 Task: Sort the products in the category "Yeast" by relevance.
Action: Mouse moved to (386, 167)
Screenshot: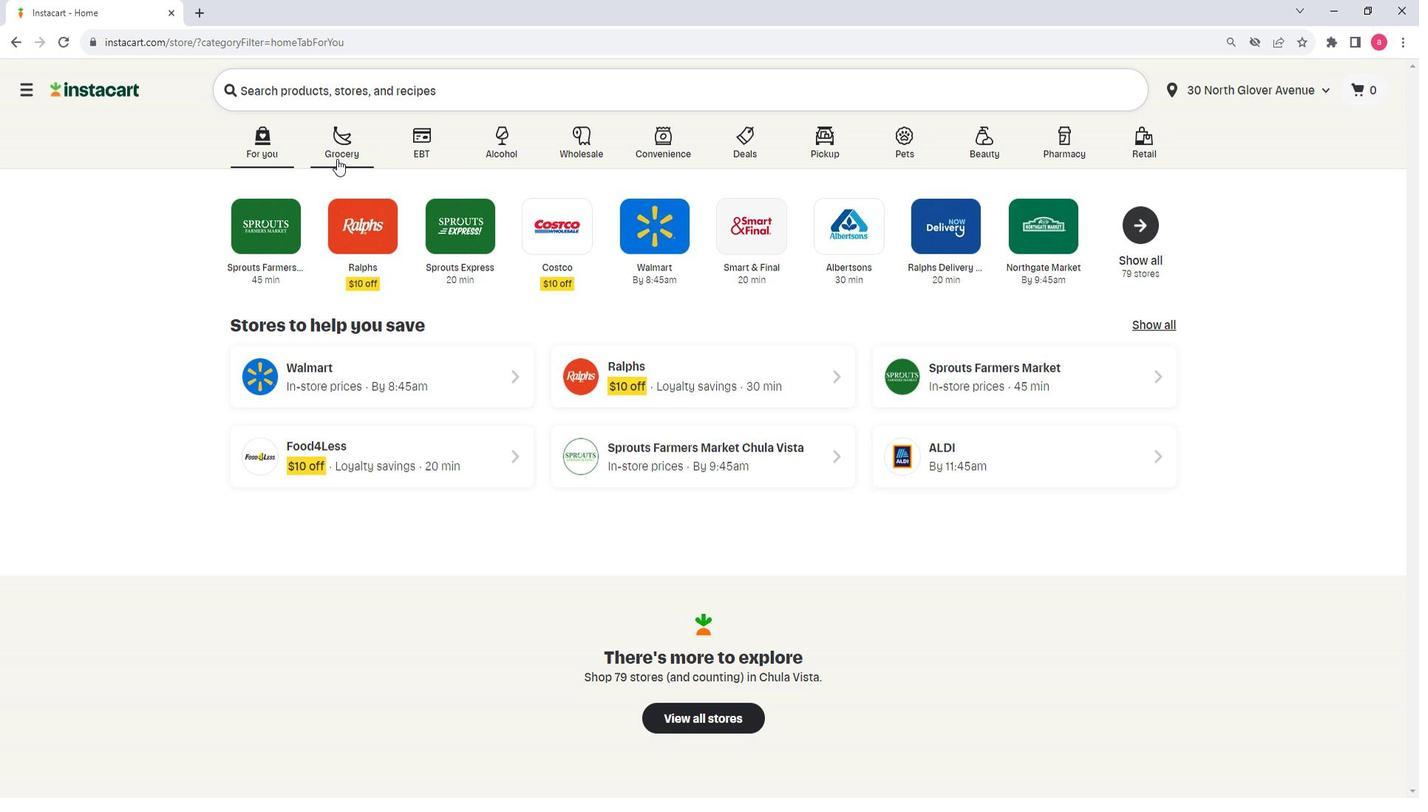 
Action: Mouse pressed left at (386, 167)
Screenshot: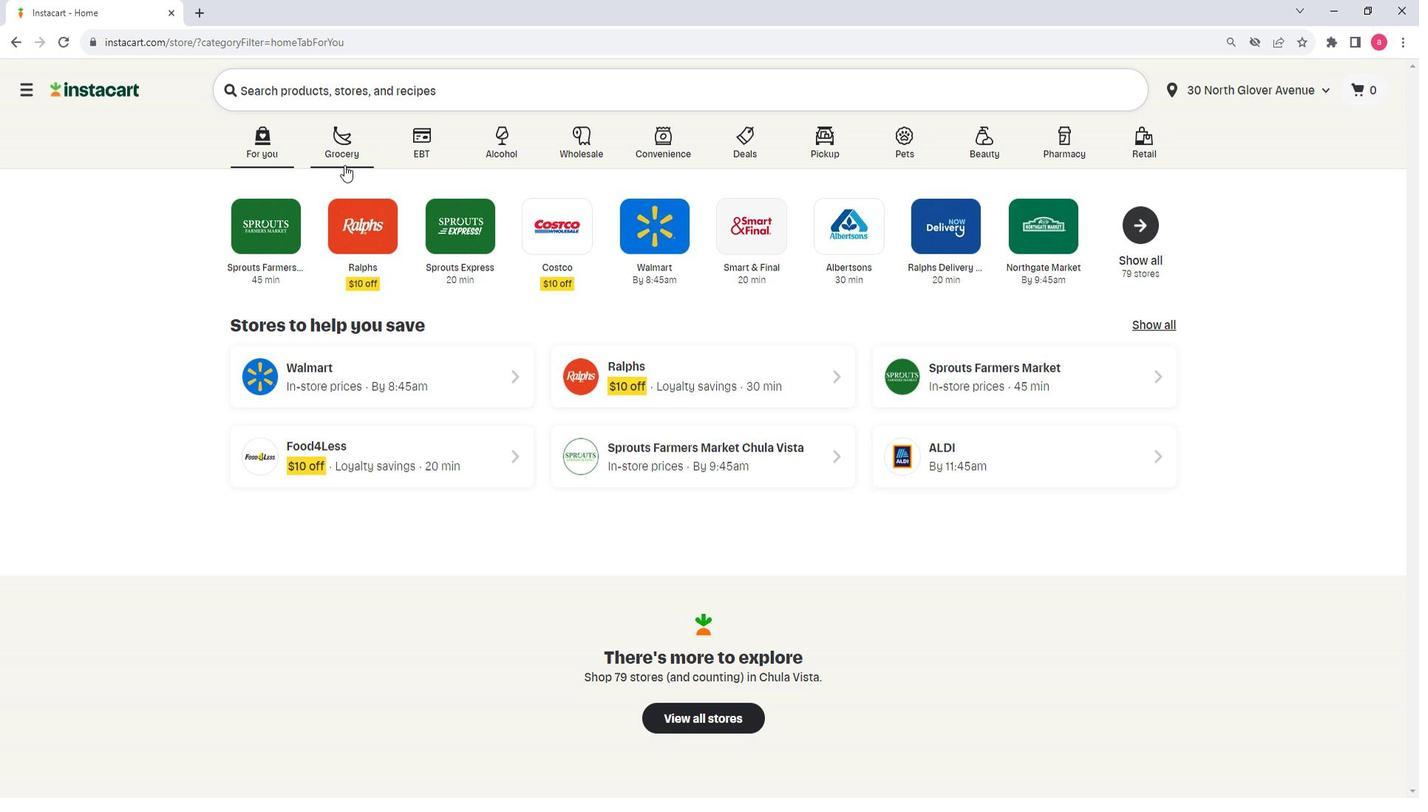 
Action: Mouse moved to (484, 406)
Screenshot: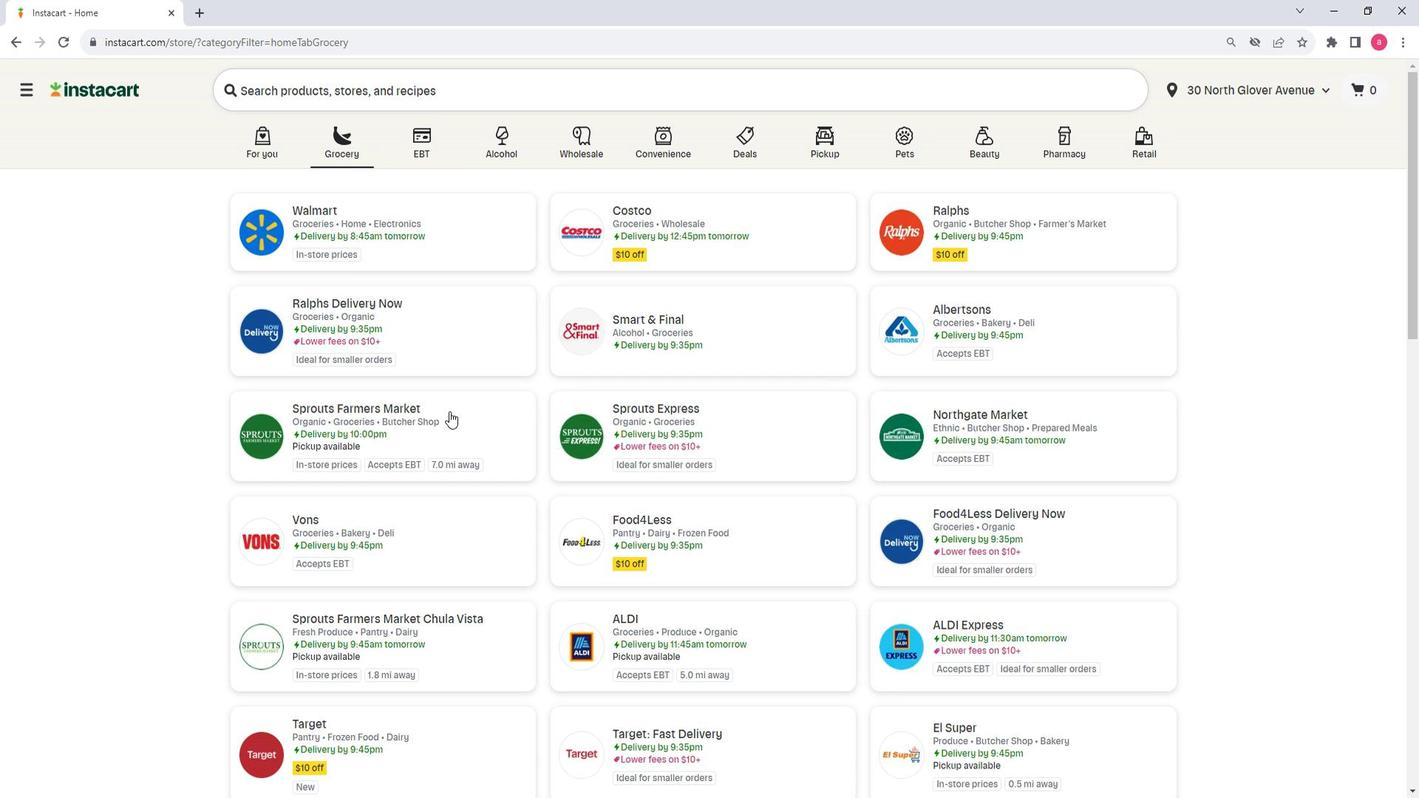 
Action: Mouse pressed left at (484, 406)
Screenshot: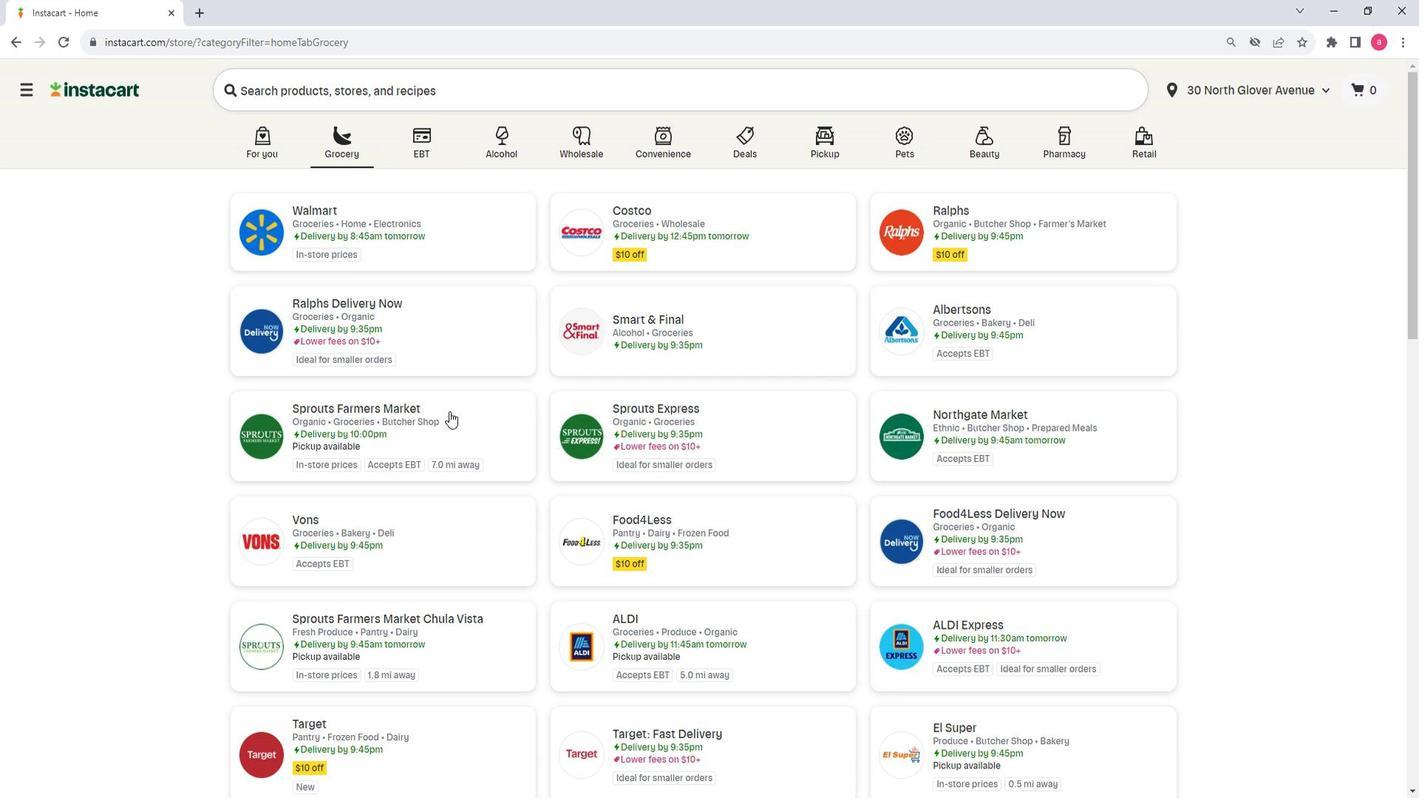 
Action: Mouse moved to (211, 375)
Screenshot: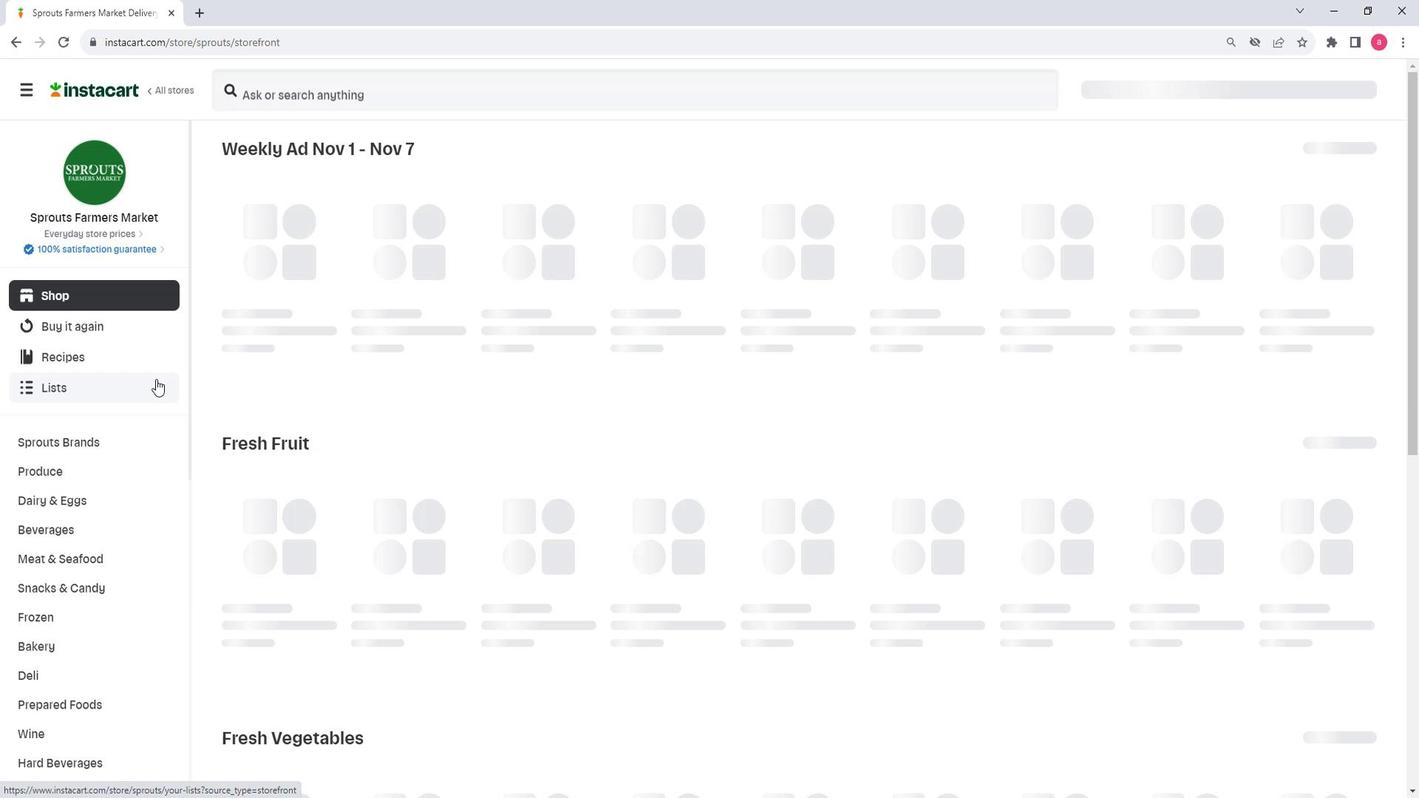 
Action: Mouse scrolled (211, 374) with delta (0, 0)
Screenshot: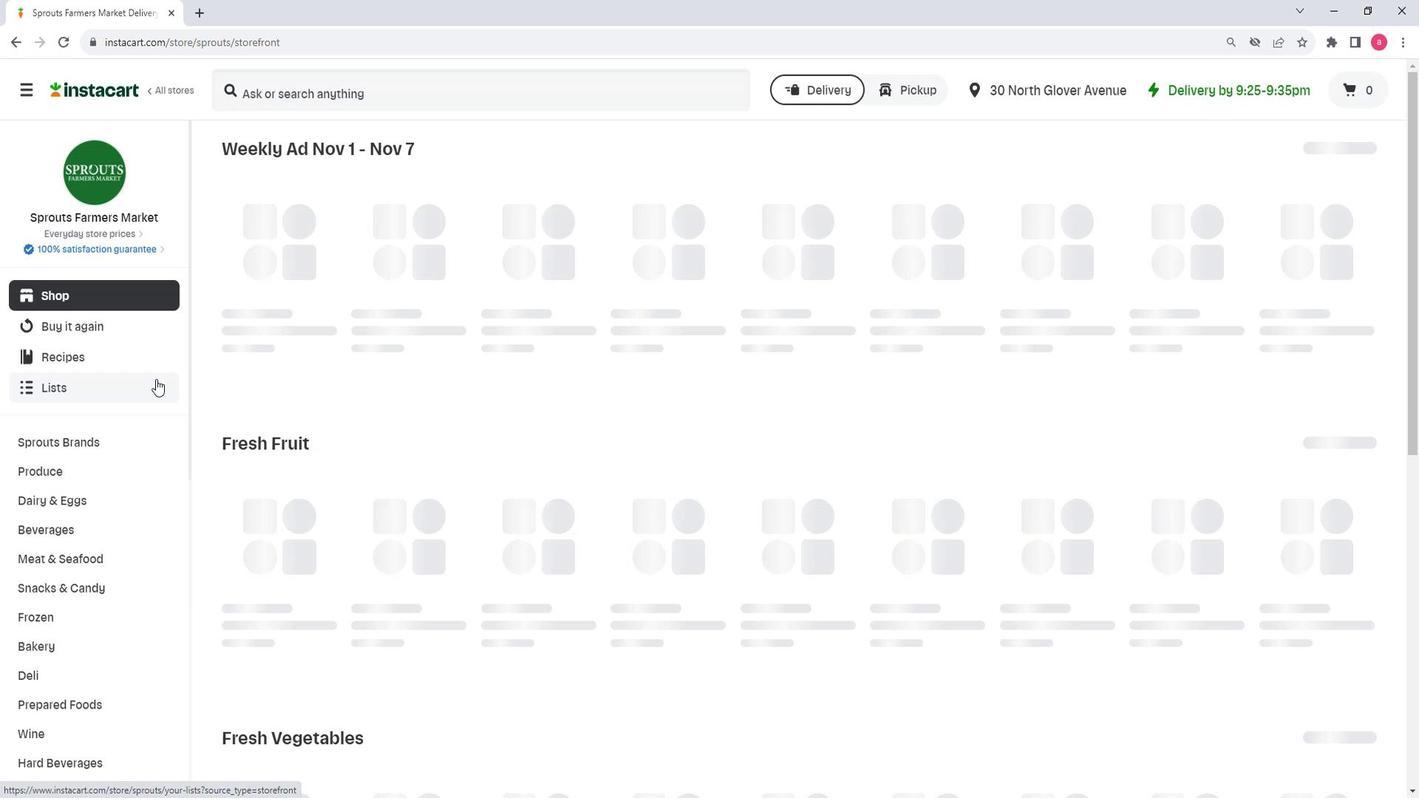 
Action: Mouse scrolled (211, 374) with delta (0, 0)
Screenshot: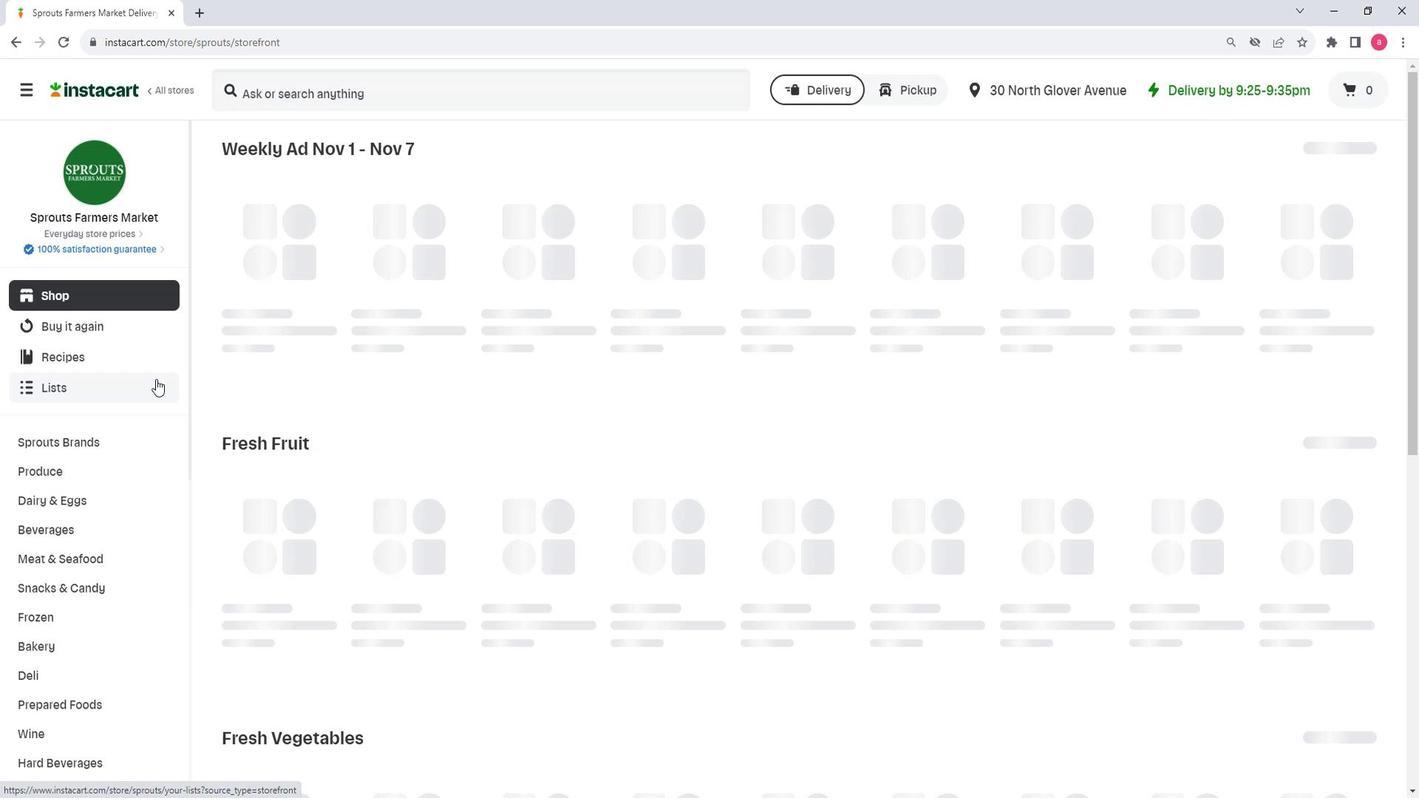 
Action: Mouse scrolled (211, 374) with delta (0, 0)
Screenshot: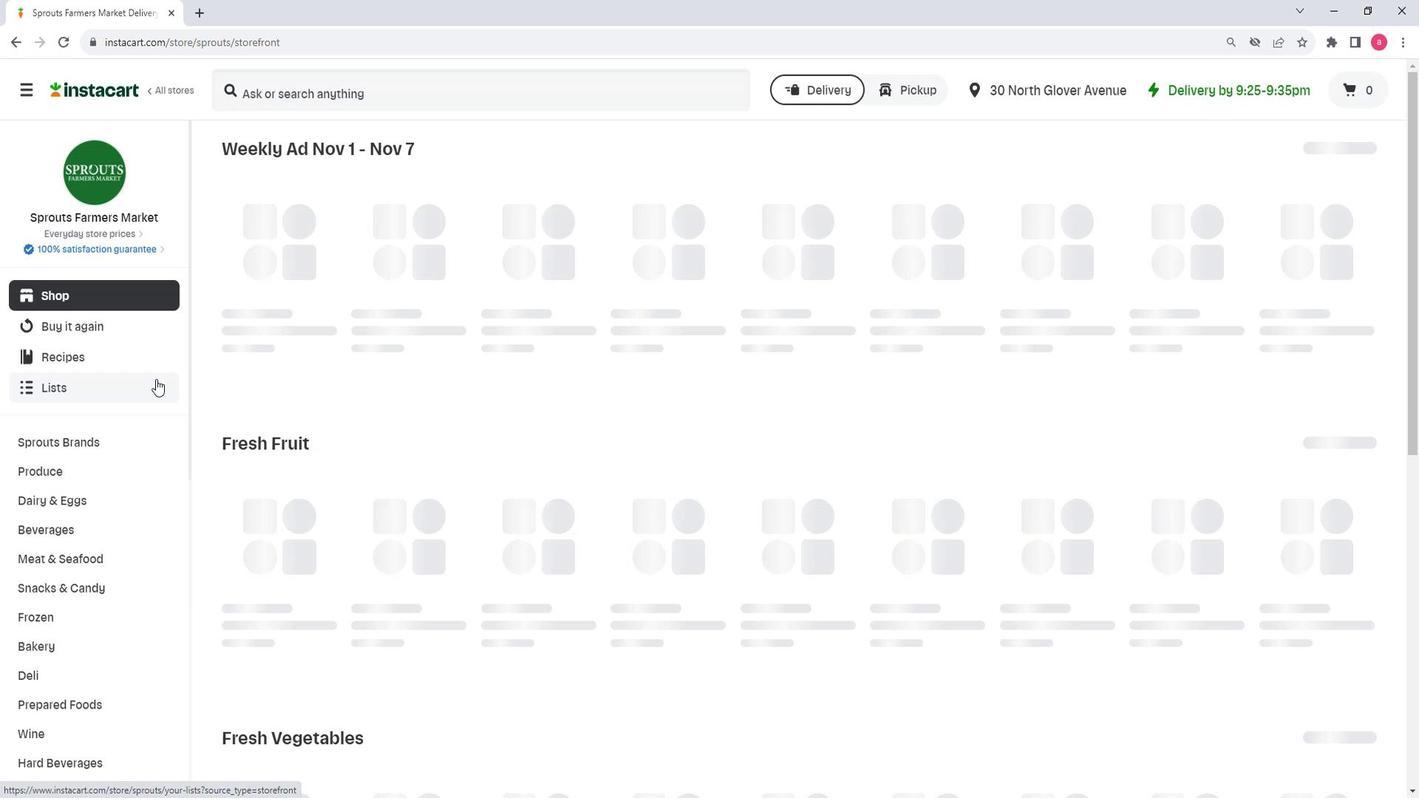 
Action: Mouse scrolled (211, 374) with delta (0, 0)
Screenshot: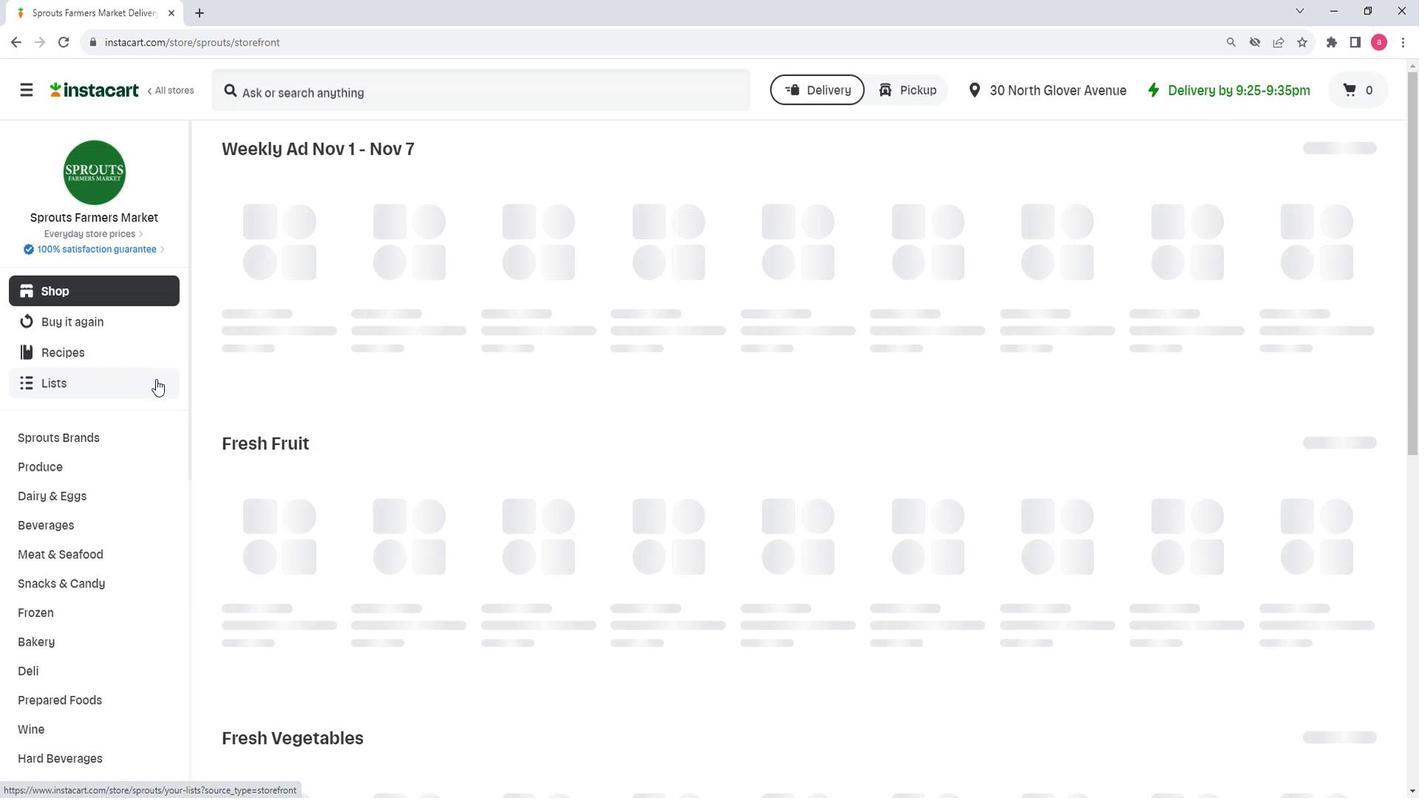 
Action: Mouse scrolled (211, 374) with delta (0, 0)
Screenshot: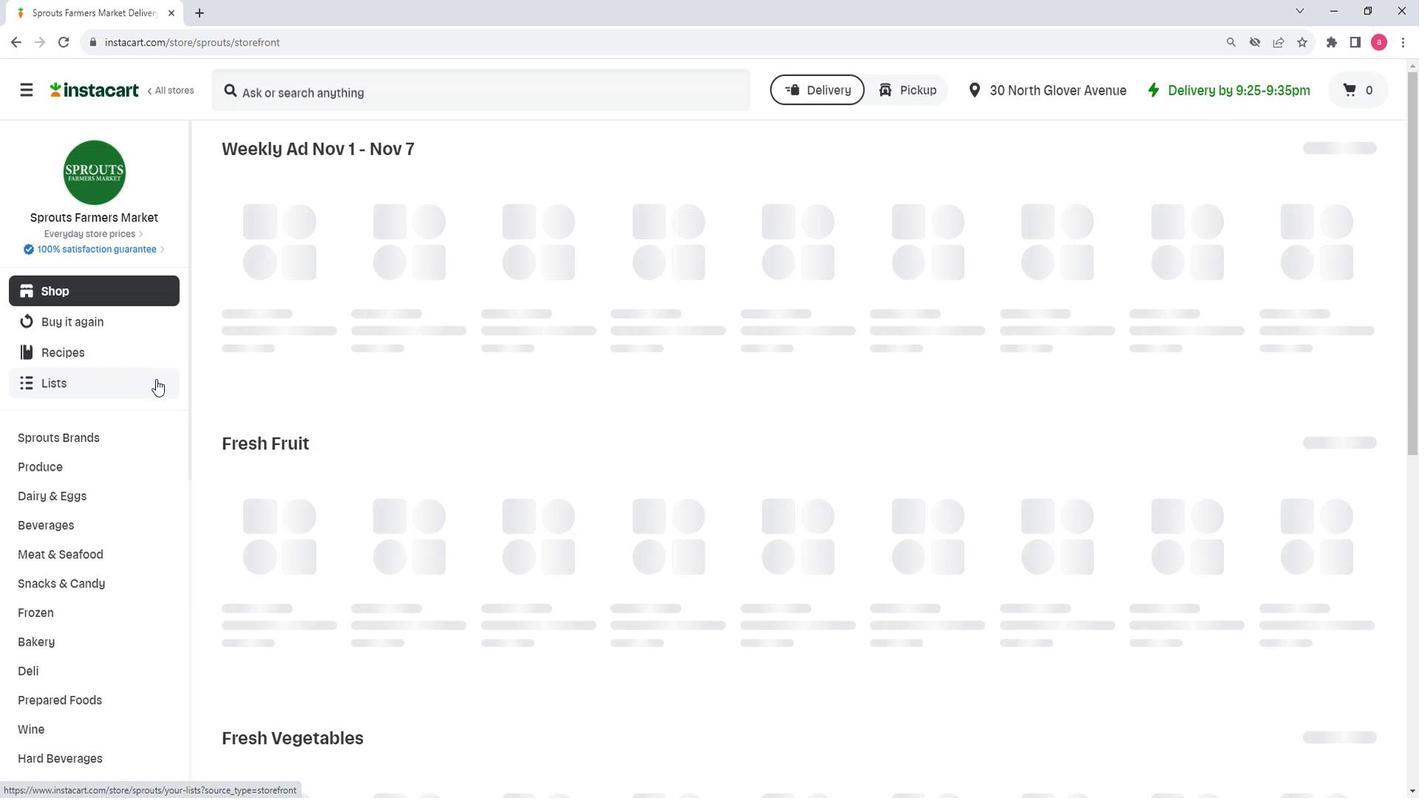 
Action: Mouse scrolled (211, 374) with delta (0, 0)
Screenshot: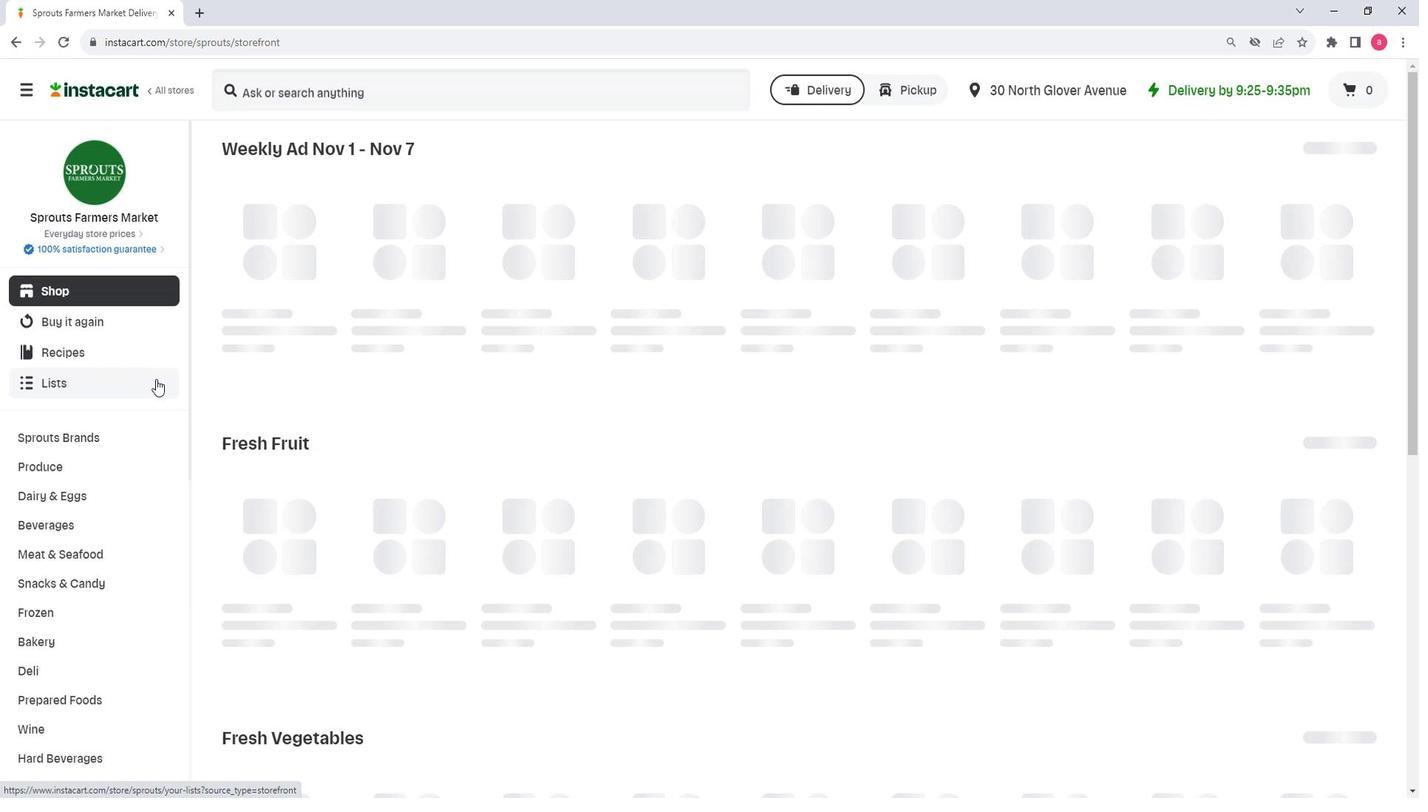 
Action: Mouse moved to (211, 375)
Screenshot: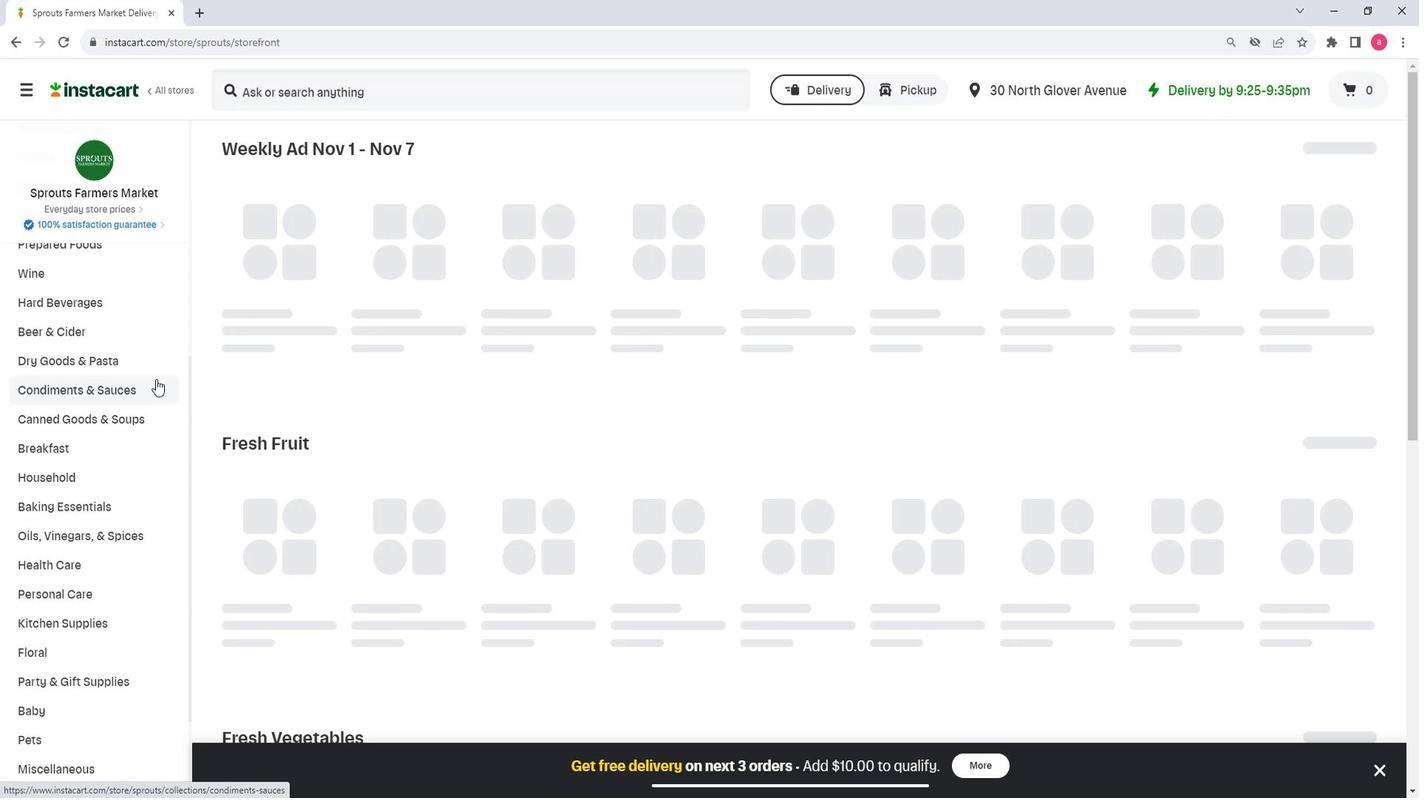 
Action: Mouse scrolled (211, 374) with delta (0, 0)
Screenshot: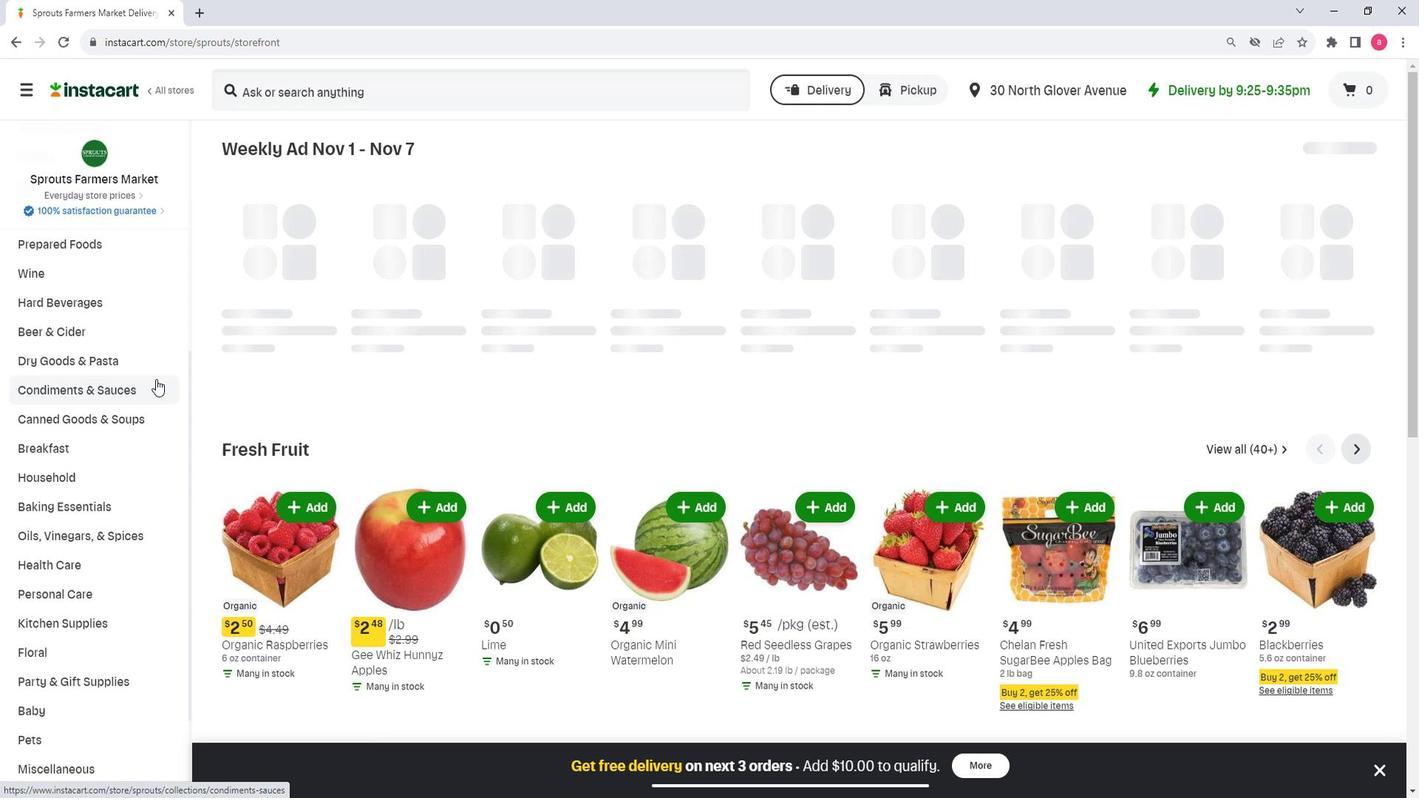 
Action: Mouse scrolled (211, 374) with delta (0, 0)
Screenshot: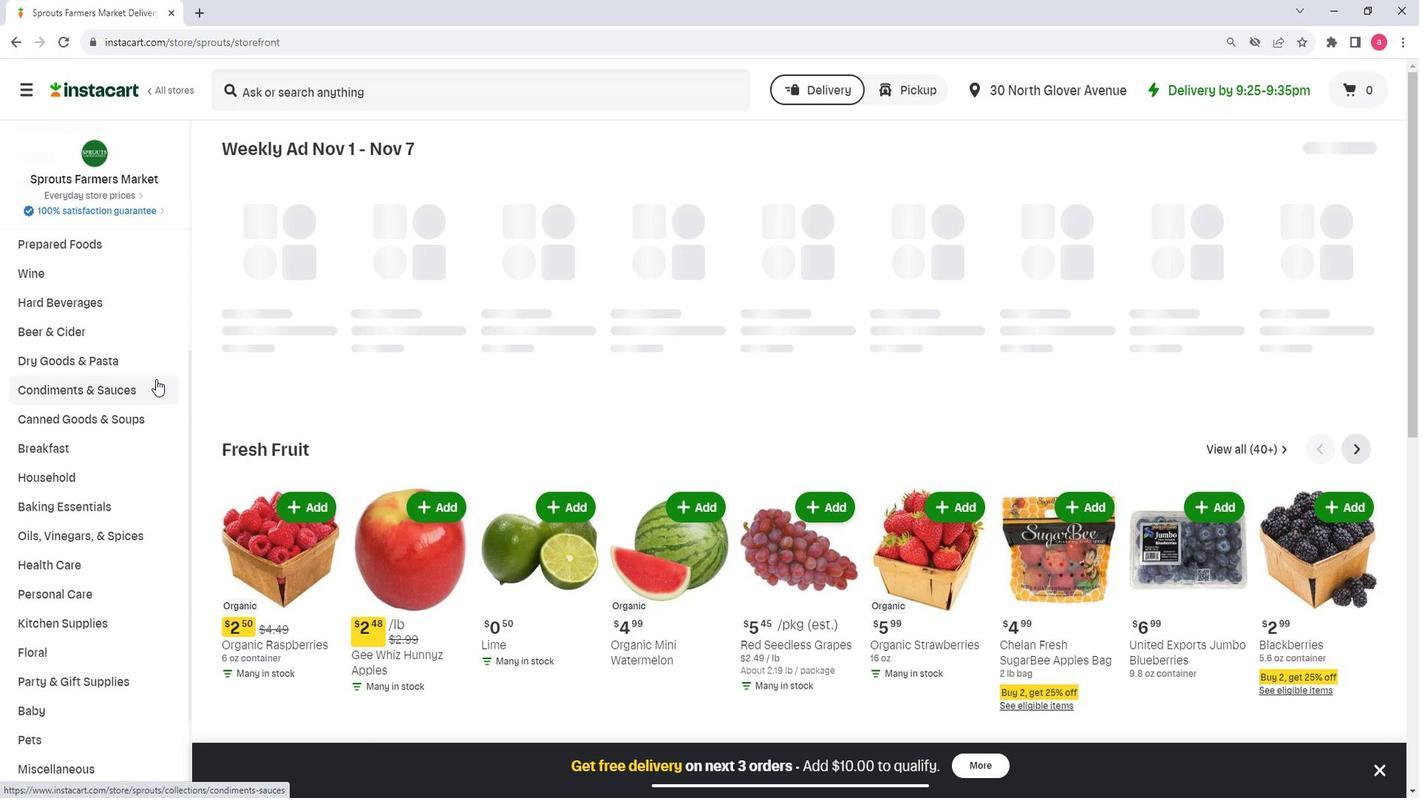 
Action: Mouse scrolled (211, 374) with delta (0, 0)
Screenshot: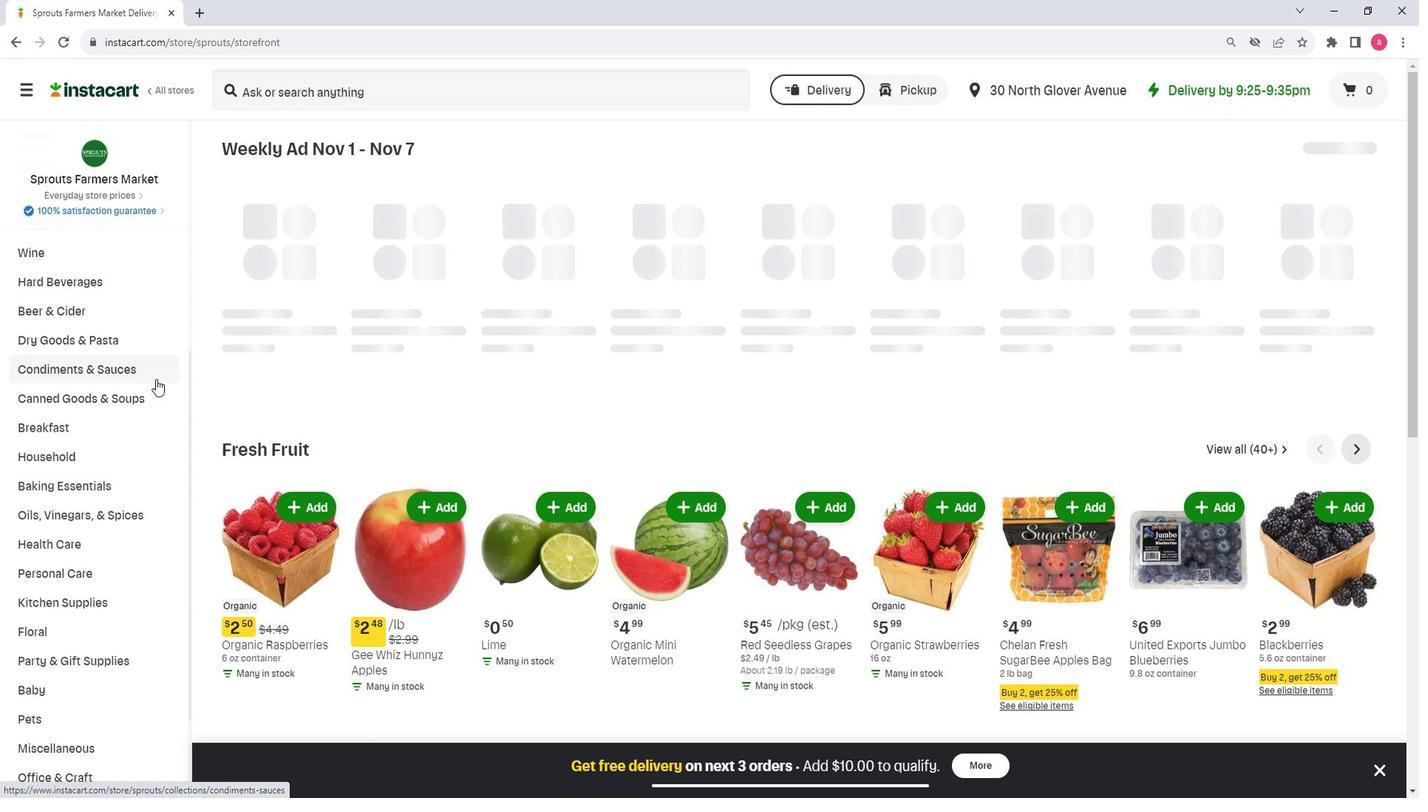 
Action: Mouse pressed left at (211, 375)
Screenshot: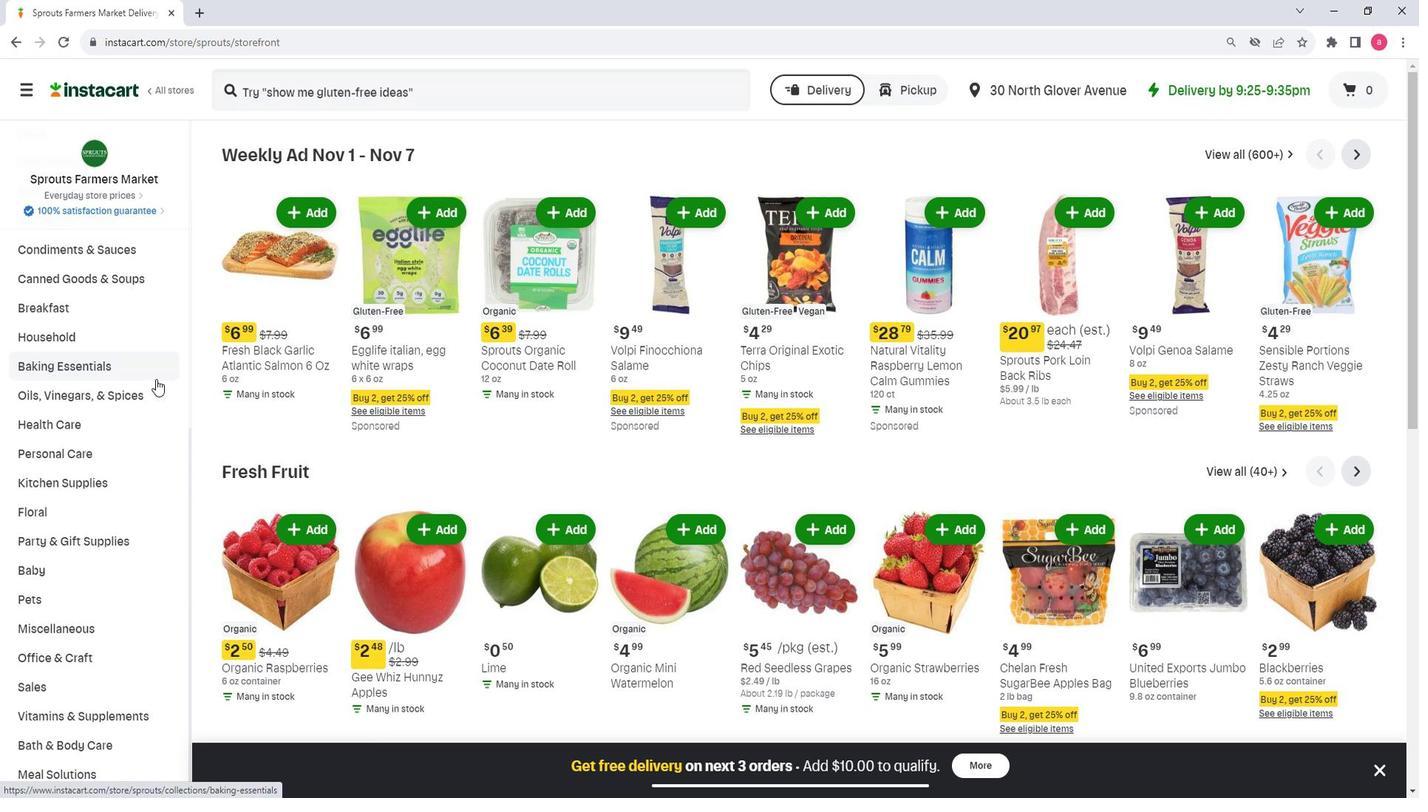 
Action: Mouse moved to (1046, 193)
Screenshot: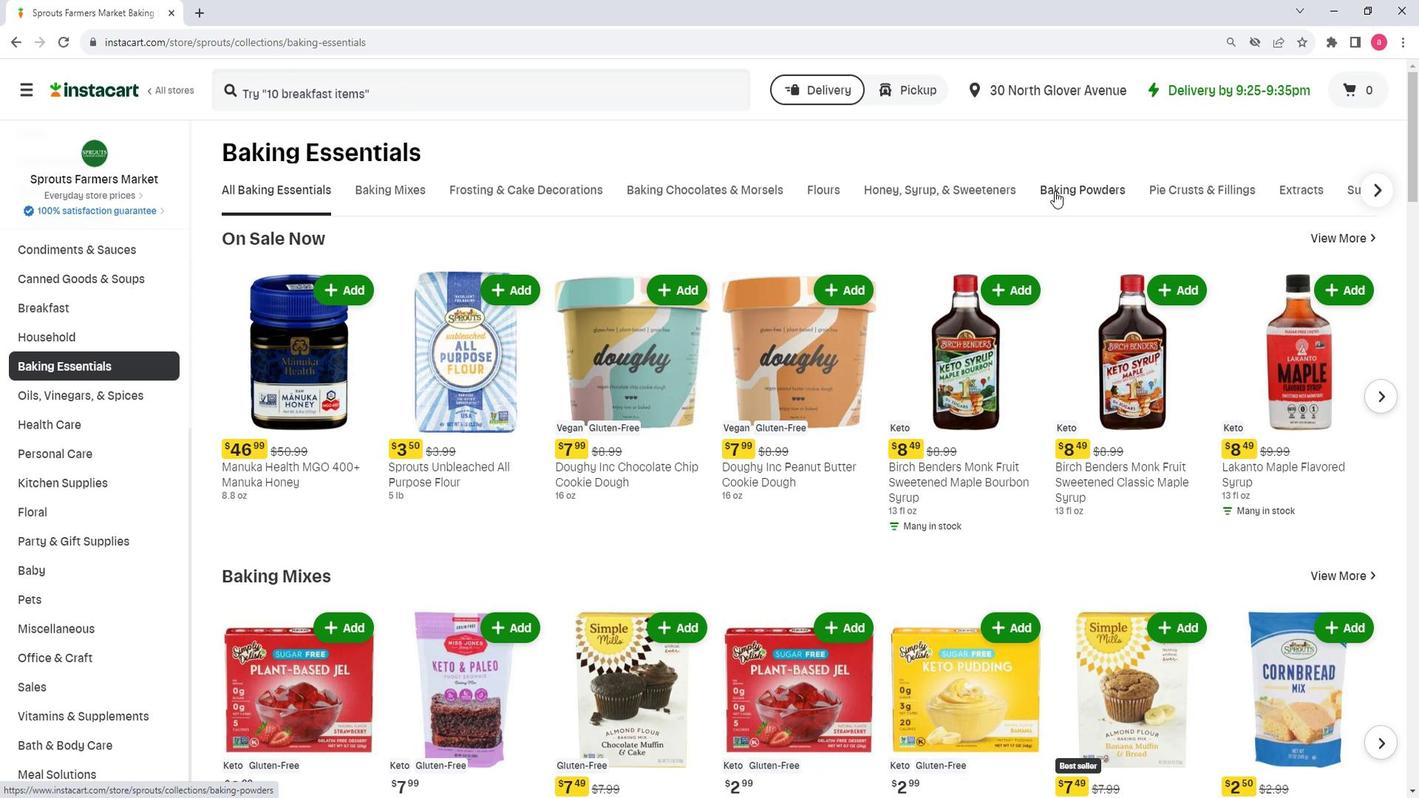 
Action: Mouse pressed left at (1046, 193)
Screenshot: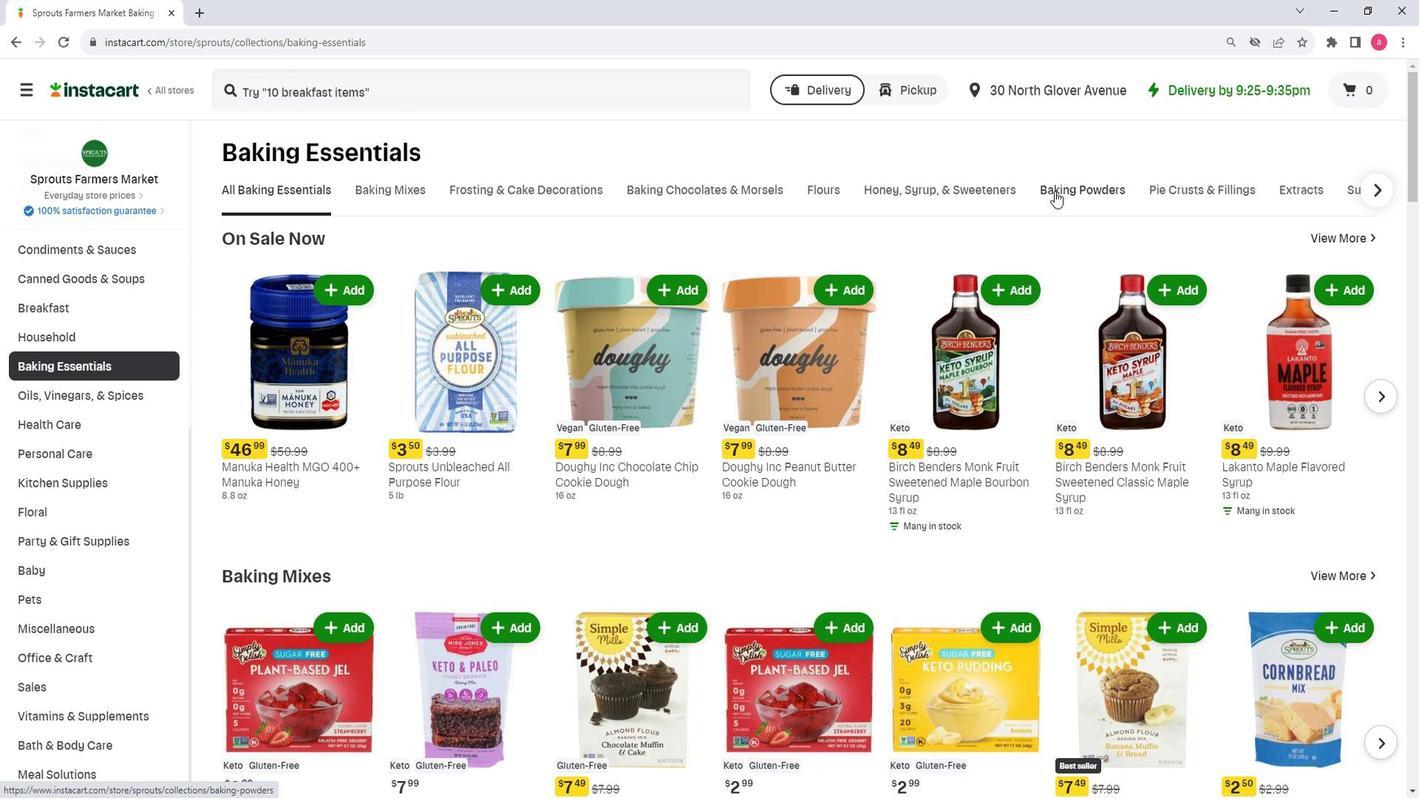 
Action: Mouse moved to (370, 264)
Screenshot: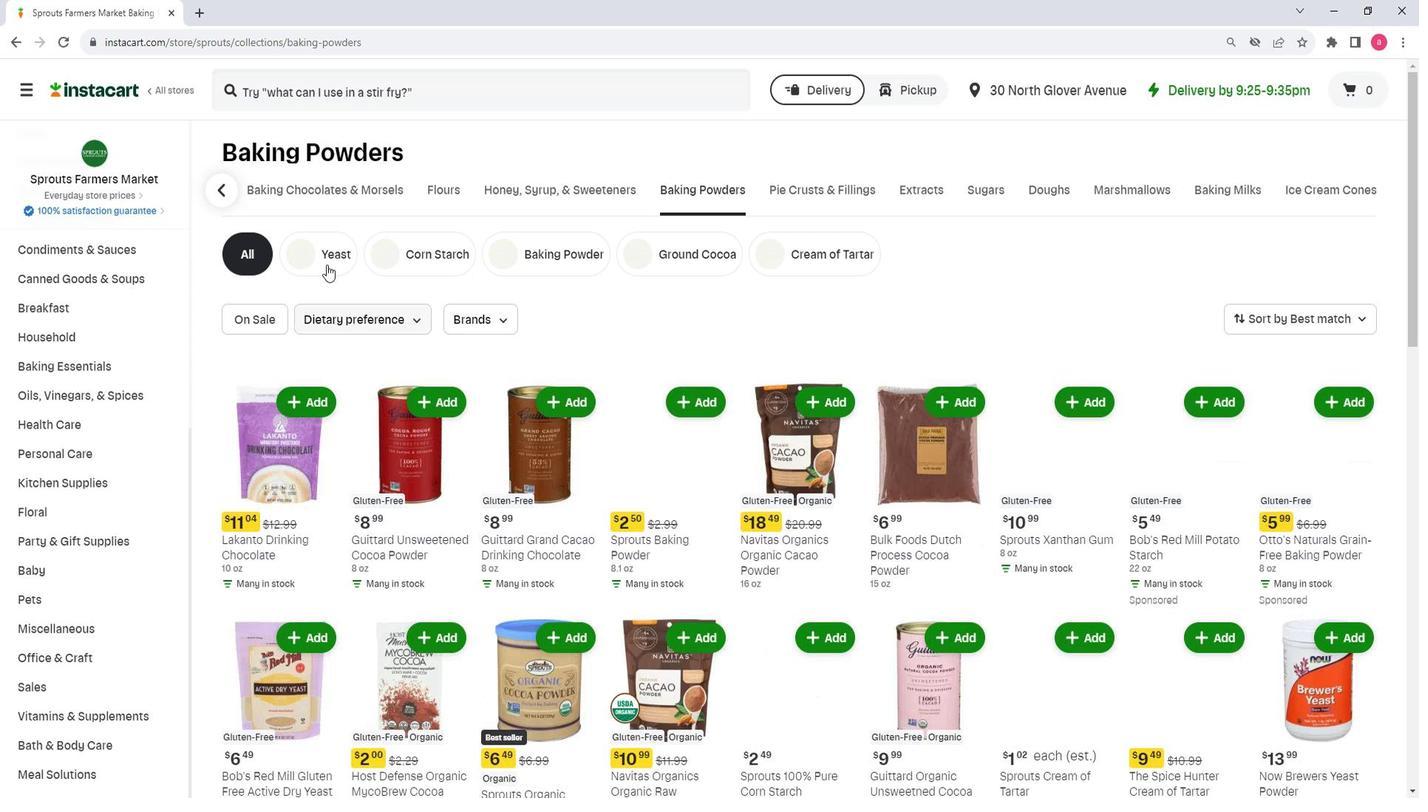 
Action: Mouse pressed left at (370, 264)
Screenshot: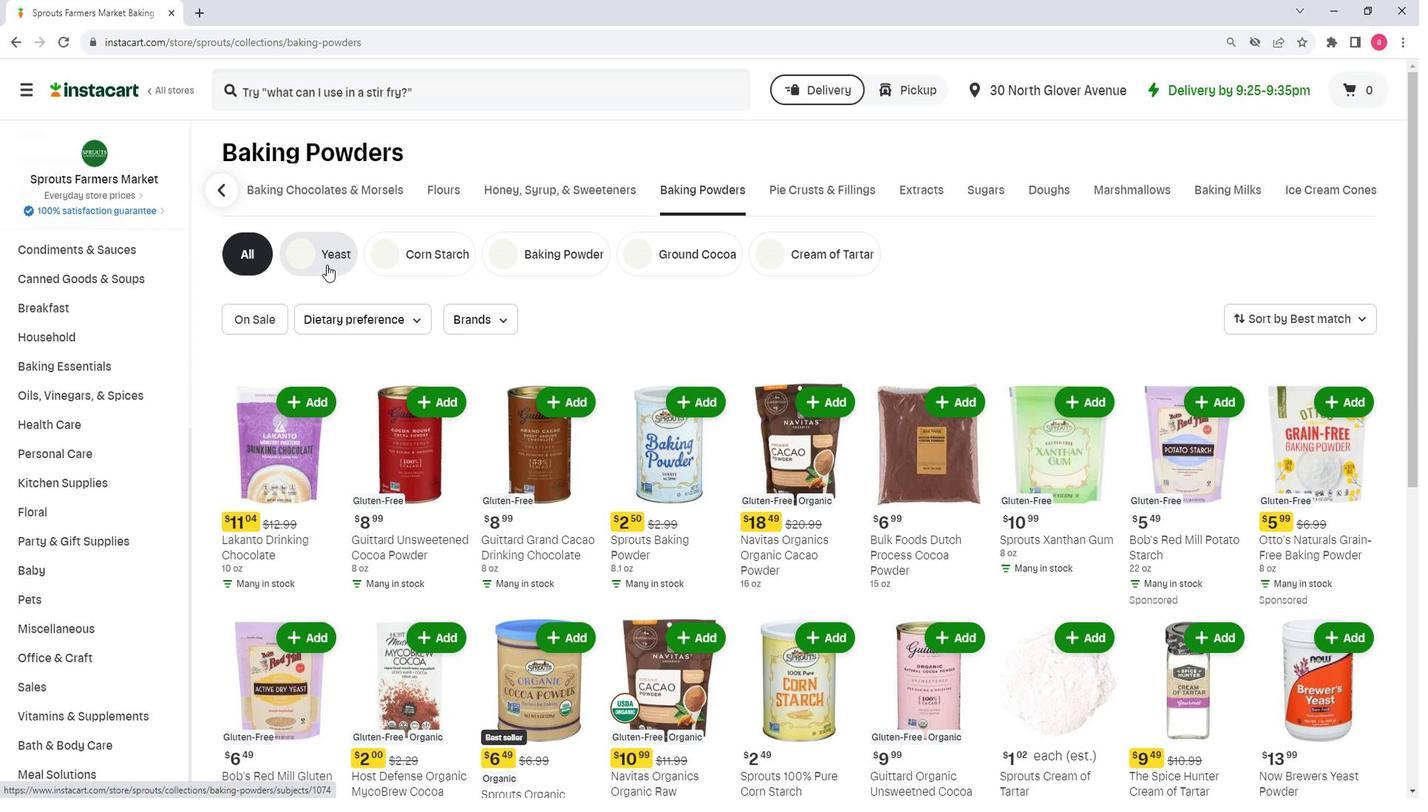 
Action: Mouse moved to (1228, 310)
Screenshot: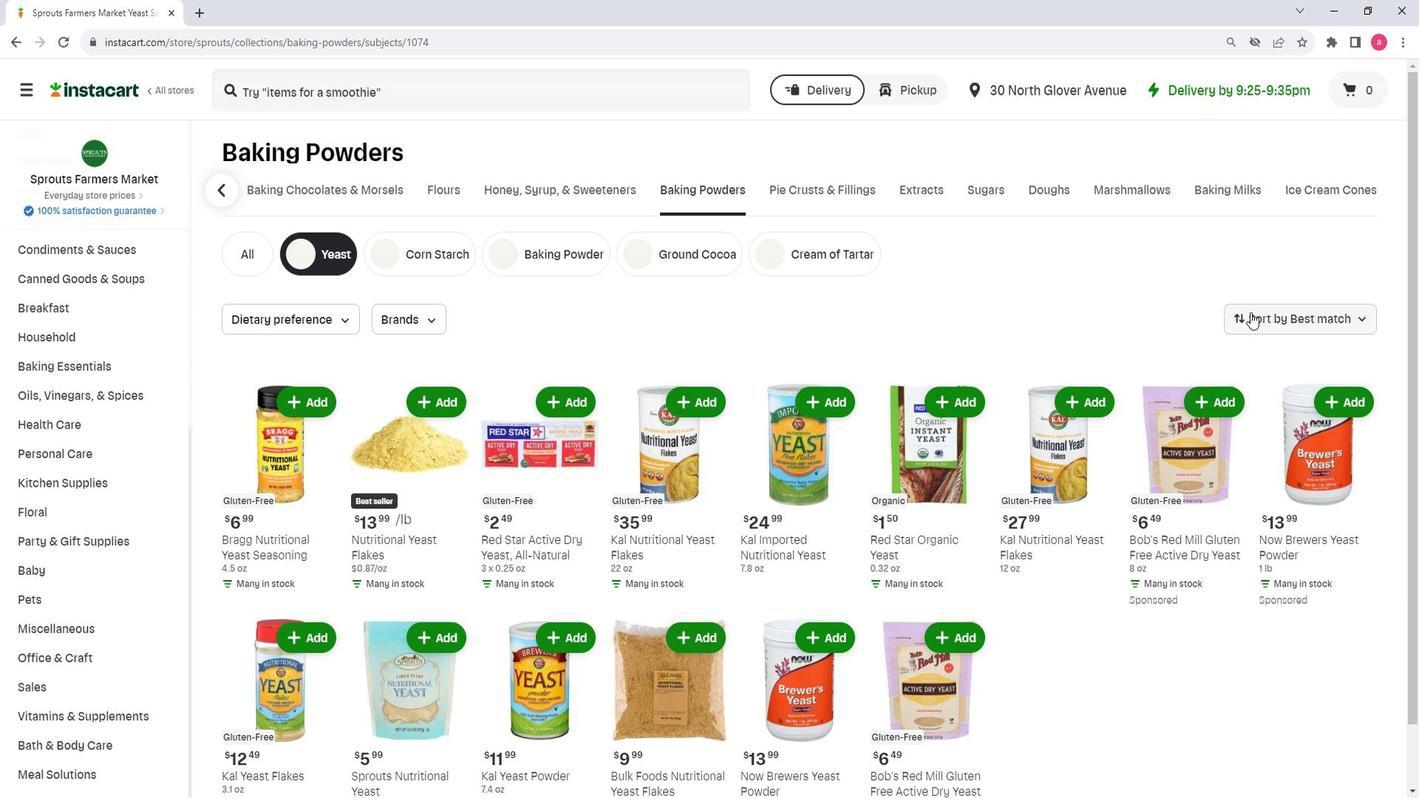 
Action: Mouse pressed left at (1228, 310)
Screenshot: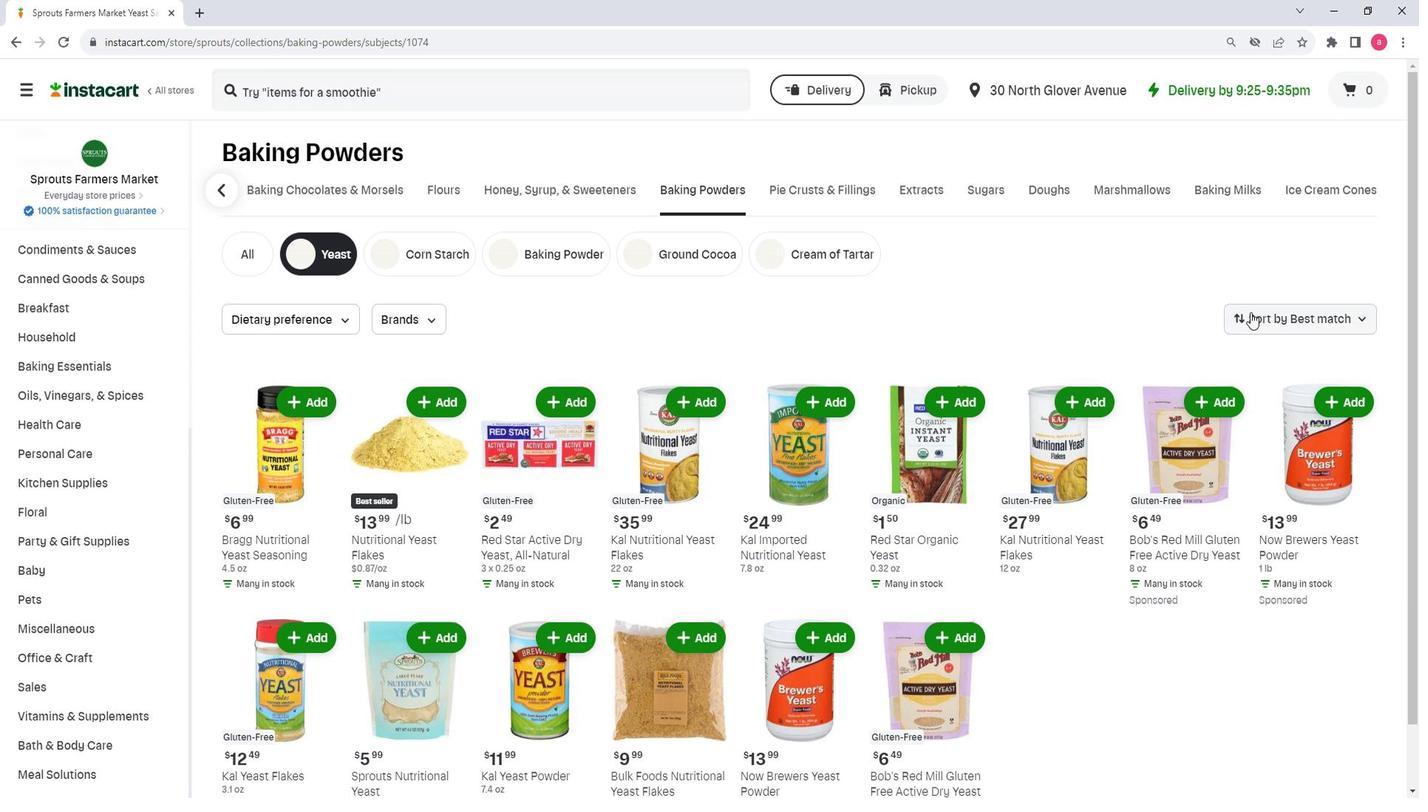 
Action: Mouse moved to (1229, 530)
Screenshot: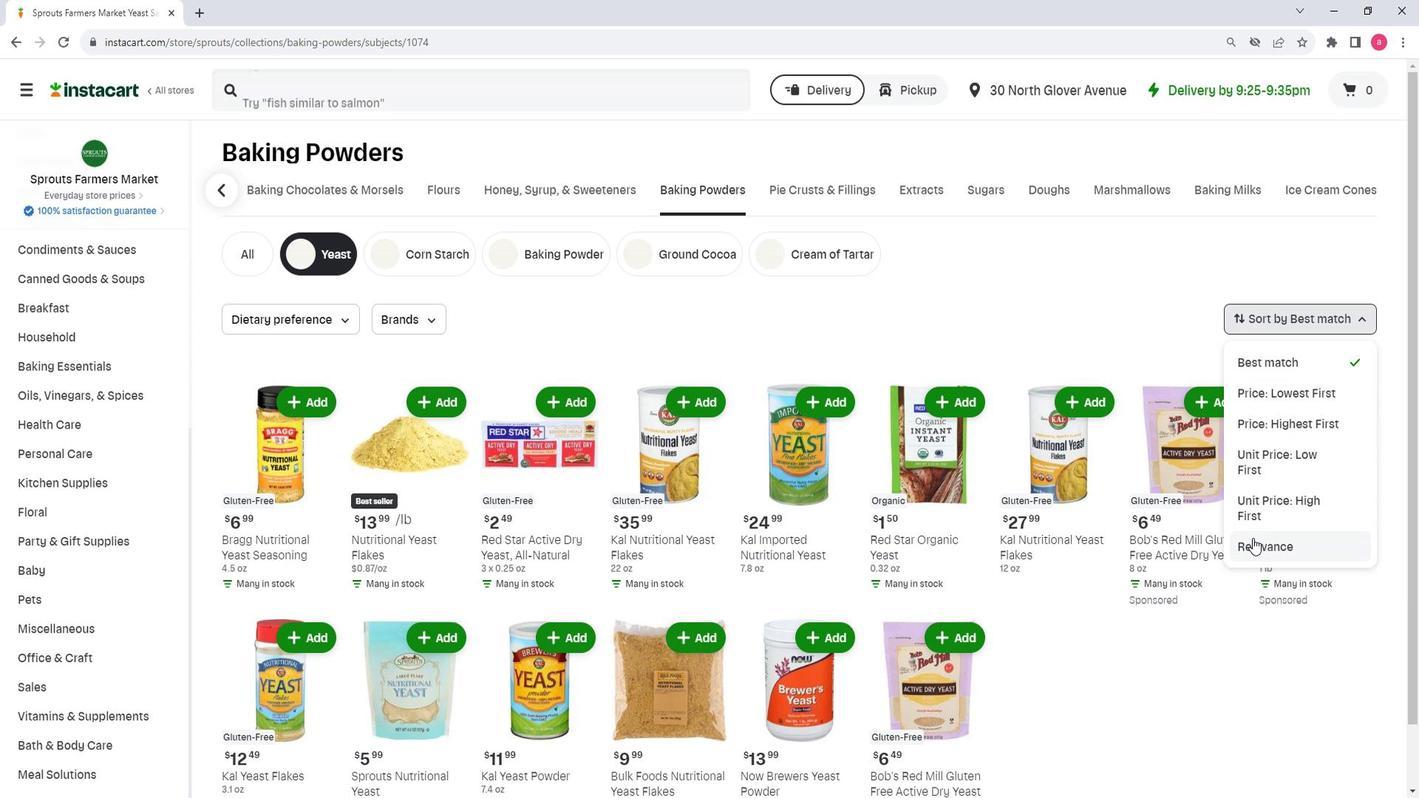 
Action: Mouse pressed left at (1229, 530)
Screenshot: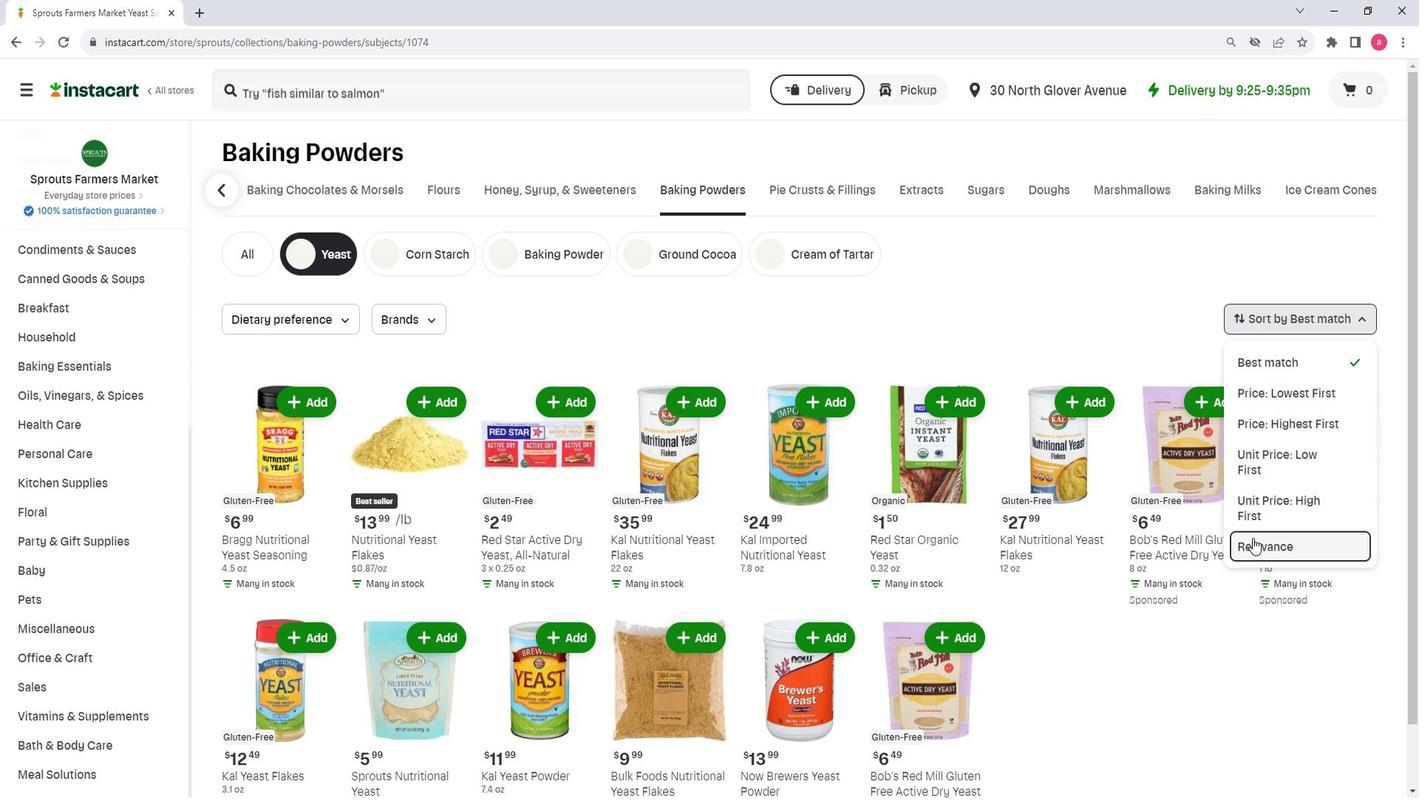 
Action: Mouse moved to (919, 342)
Screenshot: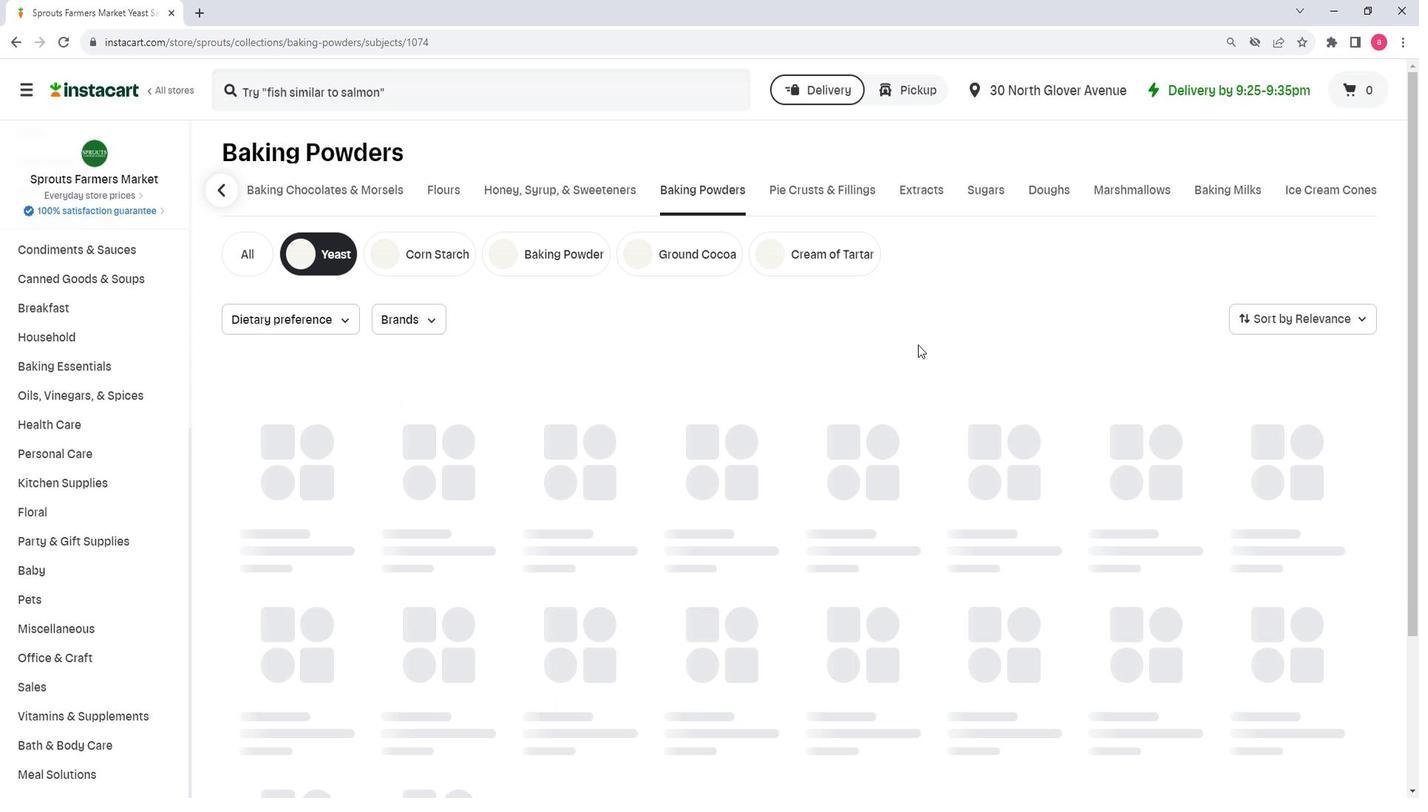 
